 Task: Security and Encryption: Watermark a video with a hidden watermark for authentication.
Action: Mouse moved to (756, 520)
Screenshot: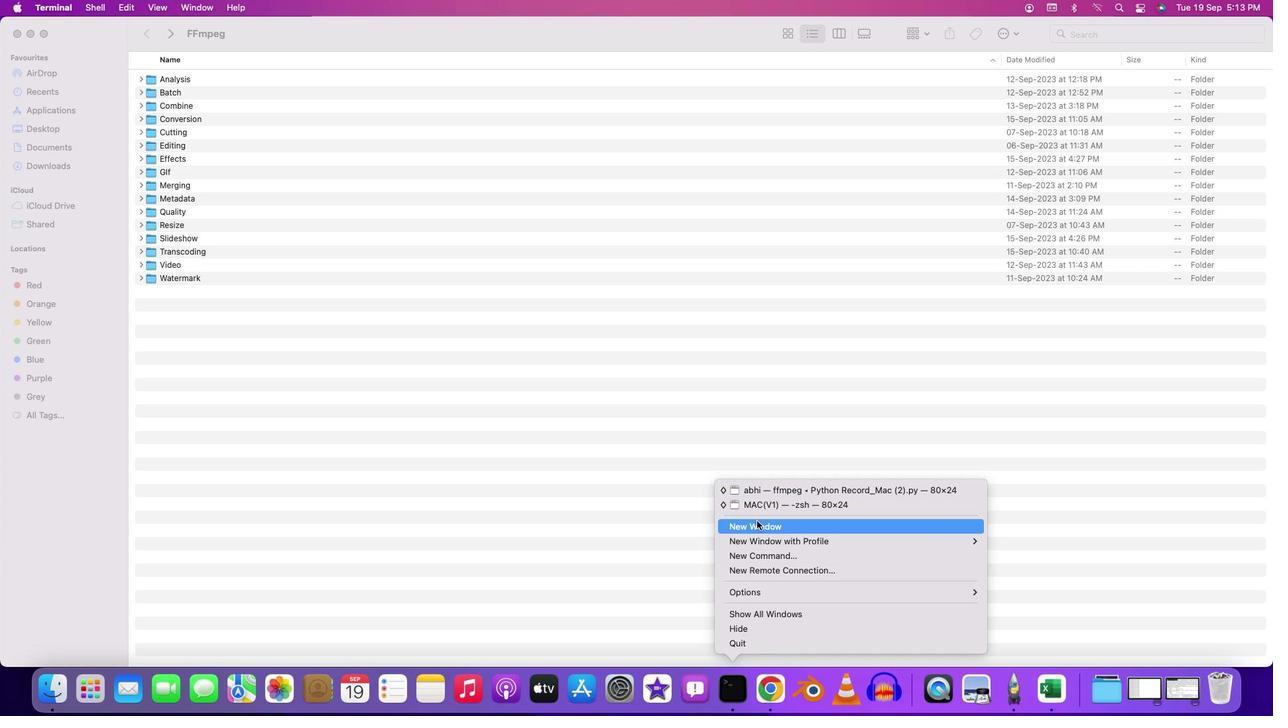 
Action: Mouse pressed left at (756, 520)
Screenshot: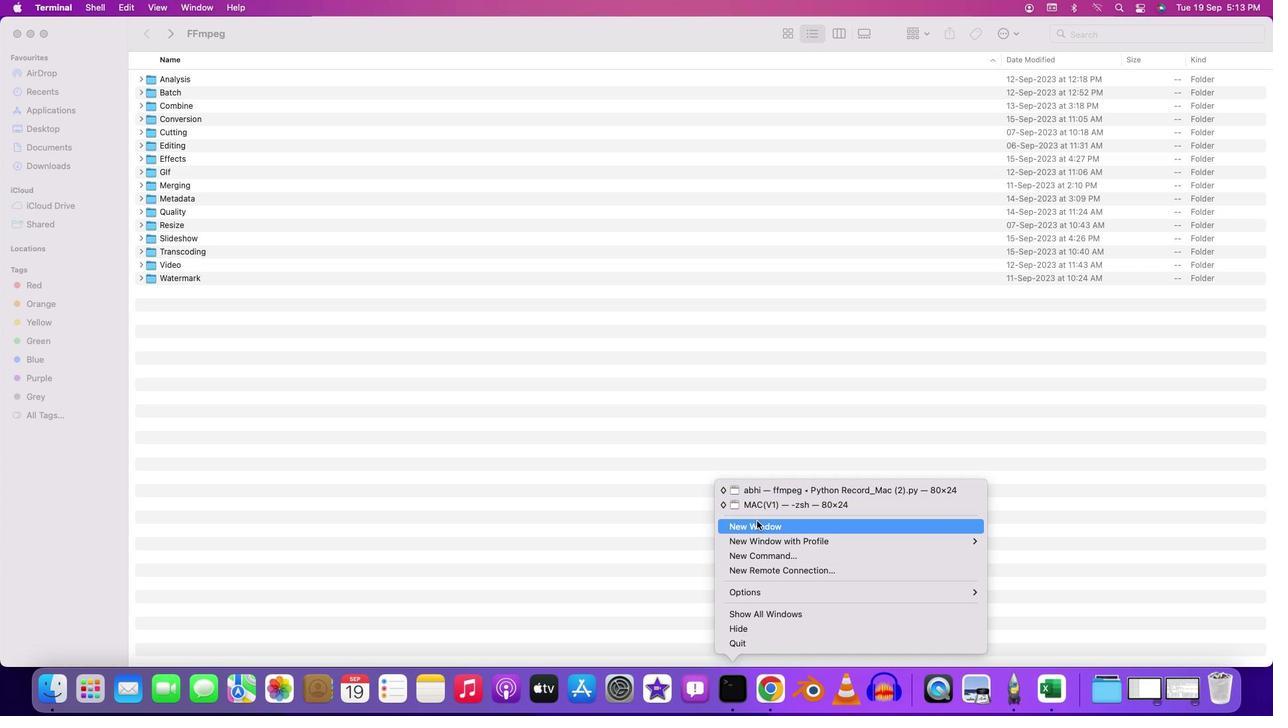 
Action: Mouse moved to (260, 25)
Screenshot: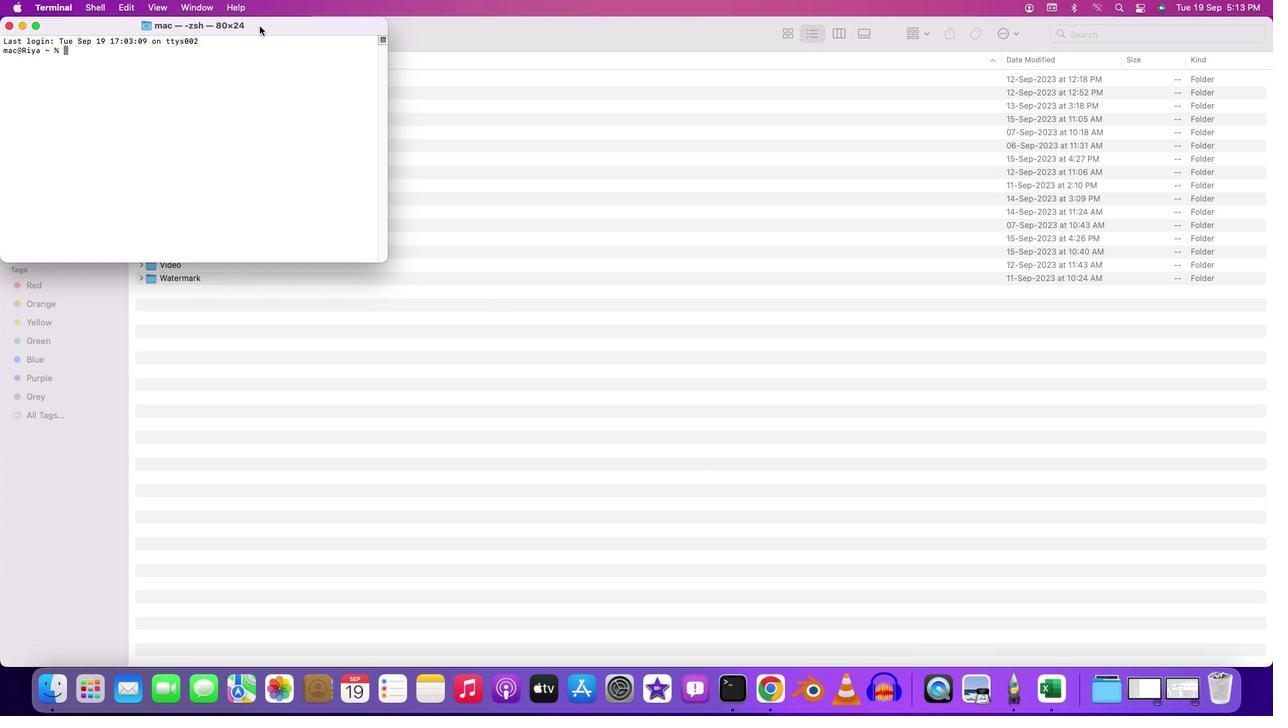 
Action: Mouse pressed left at (260, 25)
Screenshot: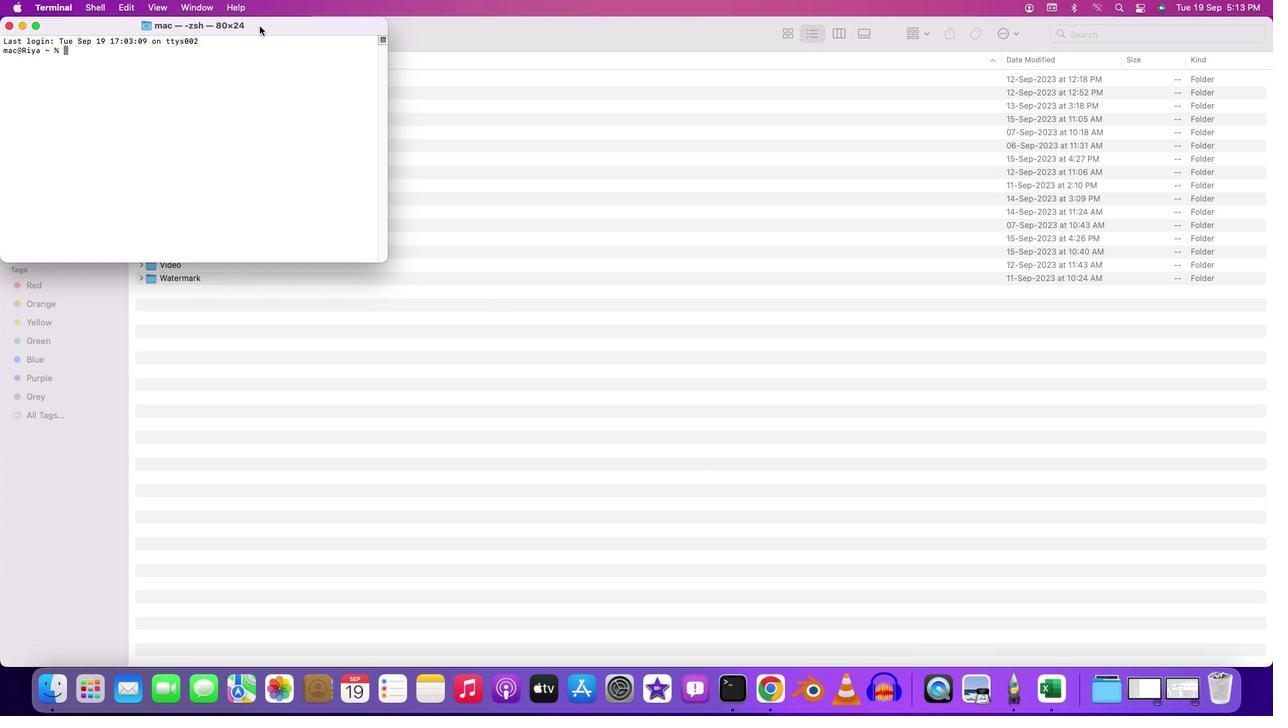 
Action: Mouse pressed left at (260, 25)
Screenshot: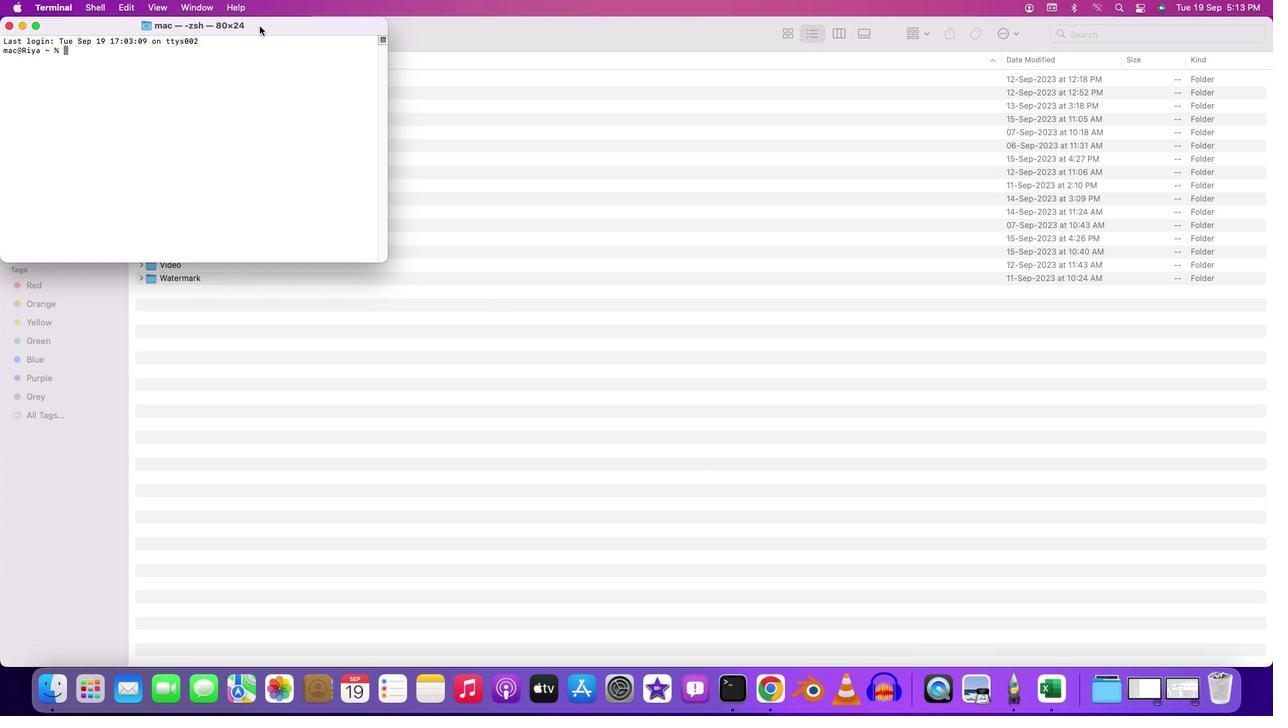 
Action: Mouse moved to (81, 51)
Screenshot: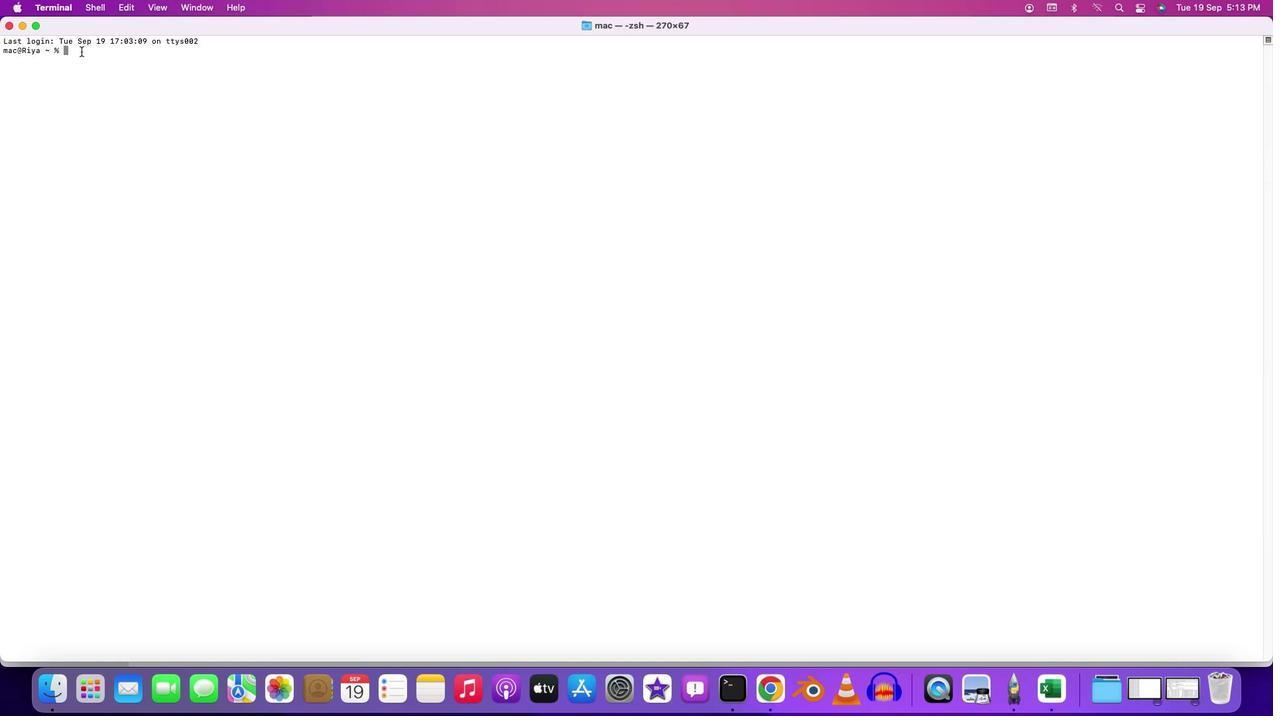 
Action: Mouse pressed left at (81, 51)
Screenshot: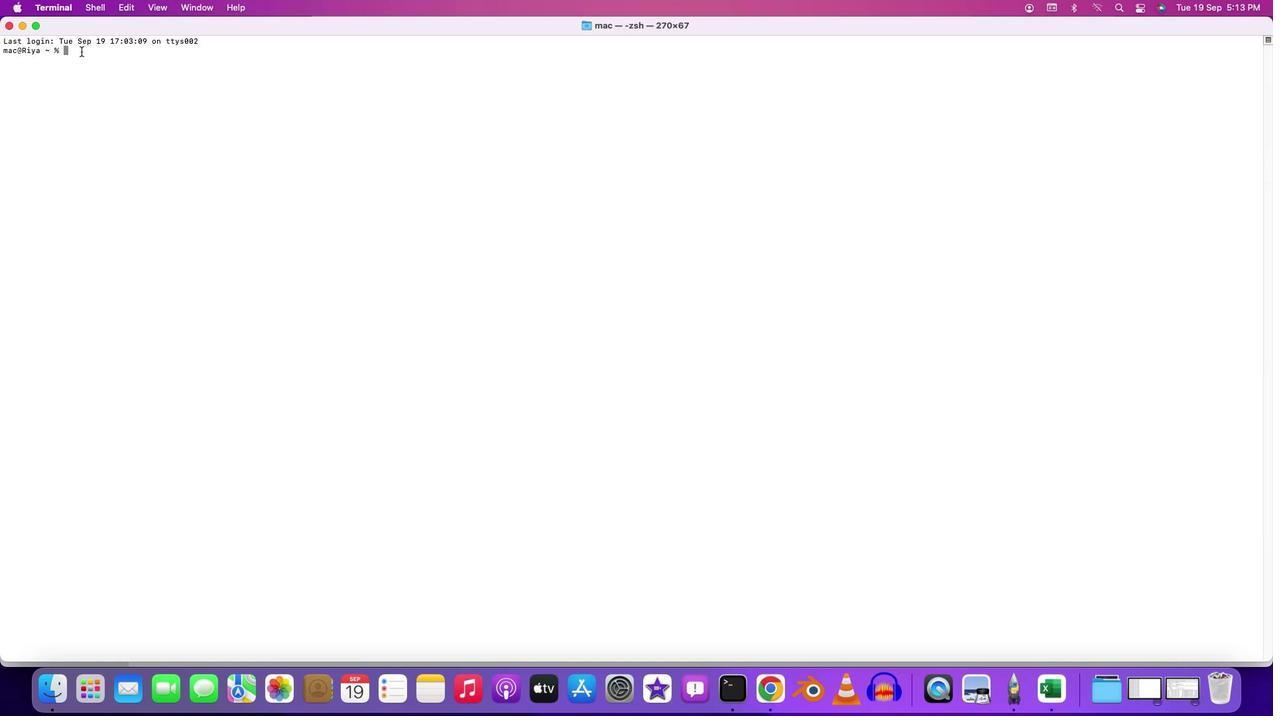 
Action: Key pressed 'c''d'Key.space'd''e''s''k''t''o''p'Key.enter'c''d'Key.space'f''f''m''p''e''g'Key.enter'c''d'Key.space'b''a''t''c''h'Key.enter'c''d'Key.space'v''i''d''e''o'Key.enter'f''f''m''p''e''g'Key.space'-'Key.spaceKey.backspace'i'Key.space'i''n''p''u''t'Key.shift'_''v''i''d''e''o''.''m''p''4'Key.space'-''i'Key.space'w''a''t''e''r''m''a''r''k''.''p''n''g'Key.space'-''f''i''l''t''e''r'Key.spaceKey.backspaceKey.shift'_''c''o''m''p''l''e''x'Key.spaceKey.shift'"''[''0'Key.shift':''v'']''[''1'Key.shiftKey.shift':''v'']'Key.leftKey.leftKey.leftKey.leftKey.leftKey.leftKey.leftKey.rightKey.rightKey.rightKey.rightKey.rightKey.rightKey.rightKey.right'o''v''e''r''l''a''t'Key.backspace'y''='Key.shift'W''-''w''-''1''0'Key.shift':''P'Key.backspaceKey.shift'H''-''h''-''1''0'Key.shift'"'Key.space'-''c'Key.shift':''a'Key.space'c''o''p''y'Key.space'o''u''t''p''u''t'Key.shift'_''v''i''d''e''o''.''m''p''4'Key.enter'y'Key.enter
Screenshot: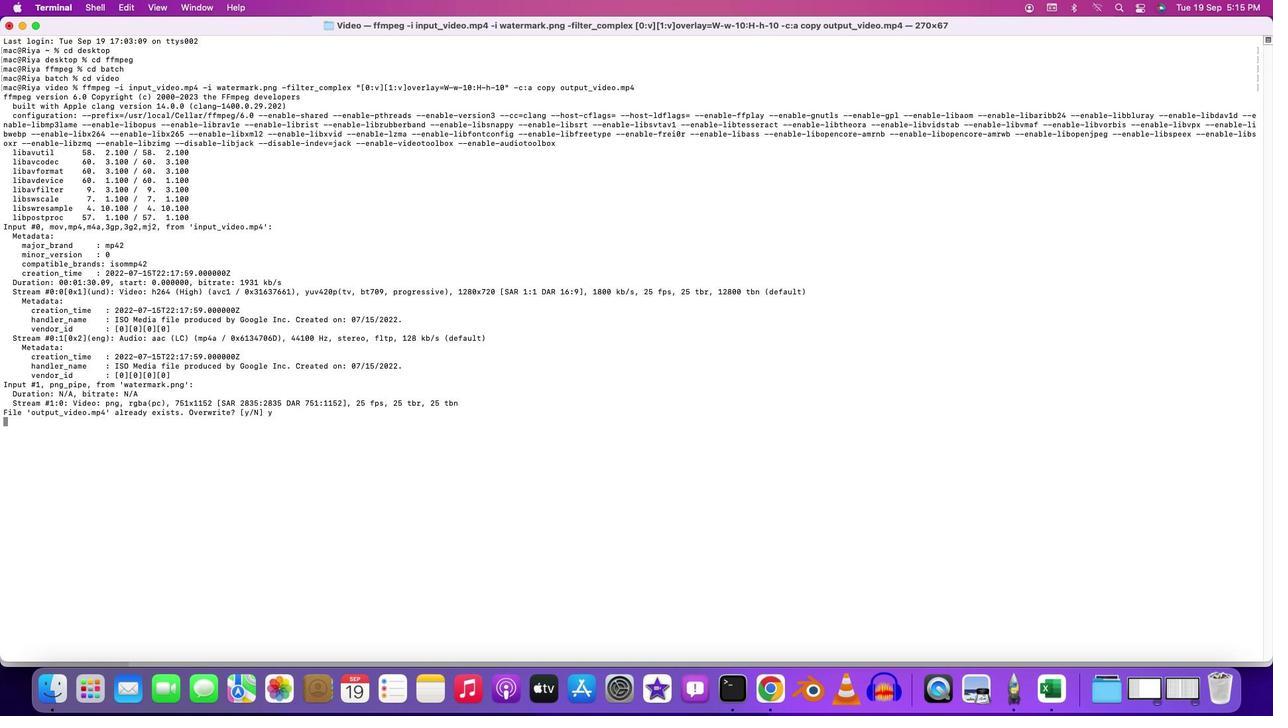 
Action: Mouse moved to (583, 539)
Screenshot: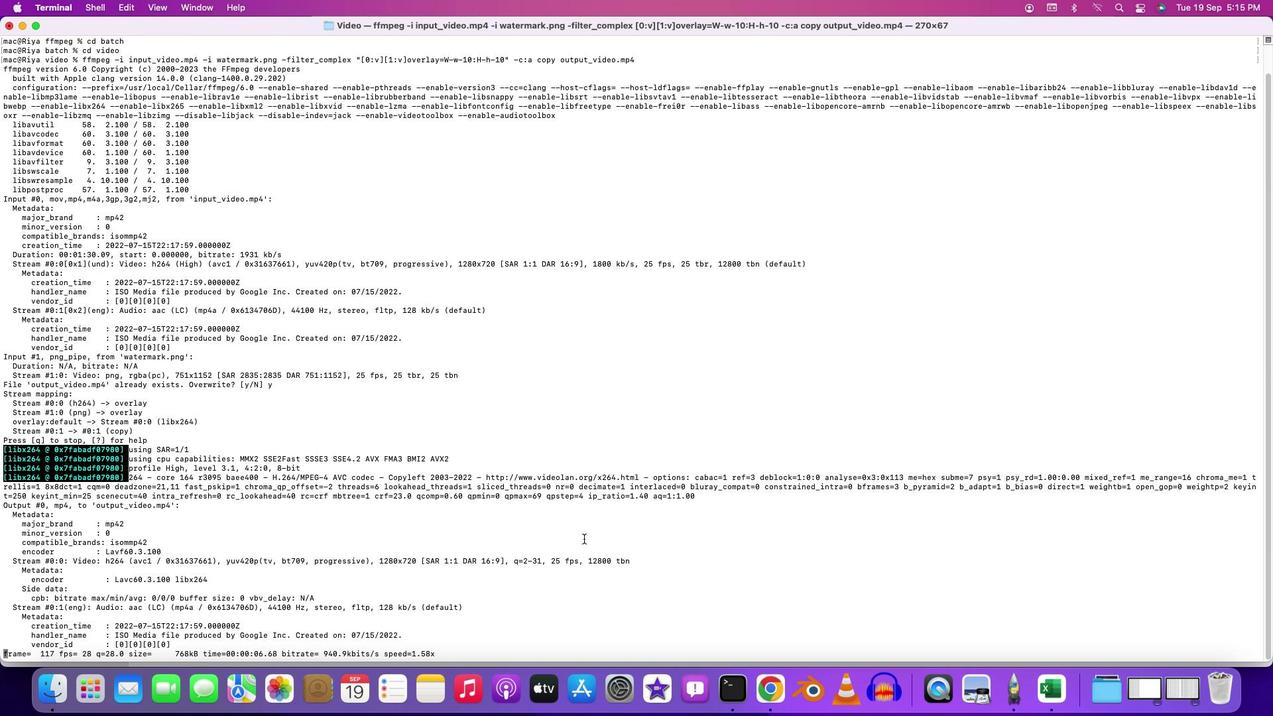 
